 Task: Create Card Bug Report Triage in Board Content Creation to Workspace Community Management. Create Card Joint Venture Review in Board Marketing Automation to Workspace Community Management. Create Card Support Ticket Resolution in Board Market Analysis and Opportunity Identification to Workspace Community Management
Action: Mouse moved to (140, 62)
Screenshot: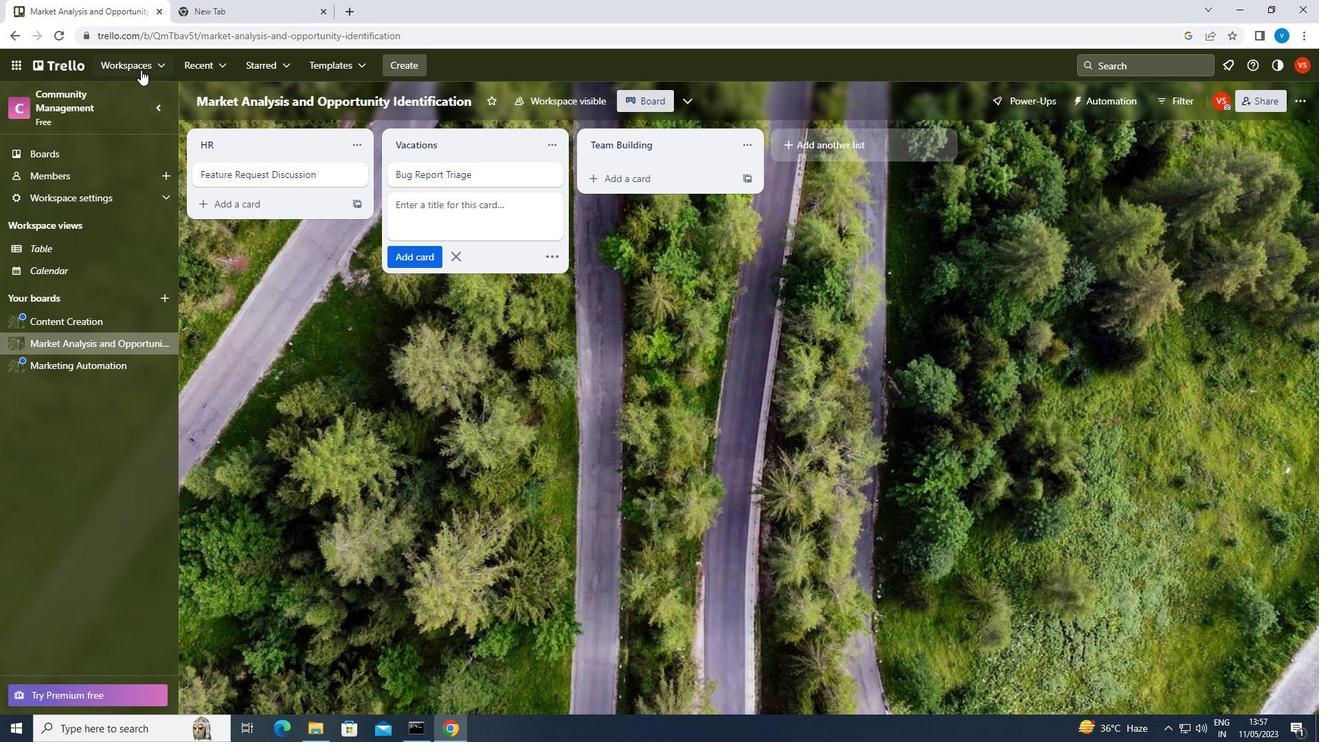 
Action: Mouse pressed left at (140, 62)
Screenshot: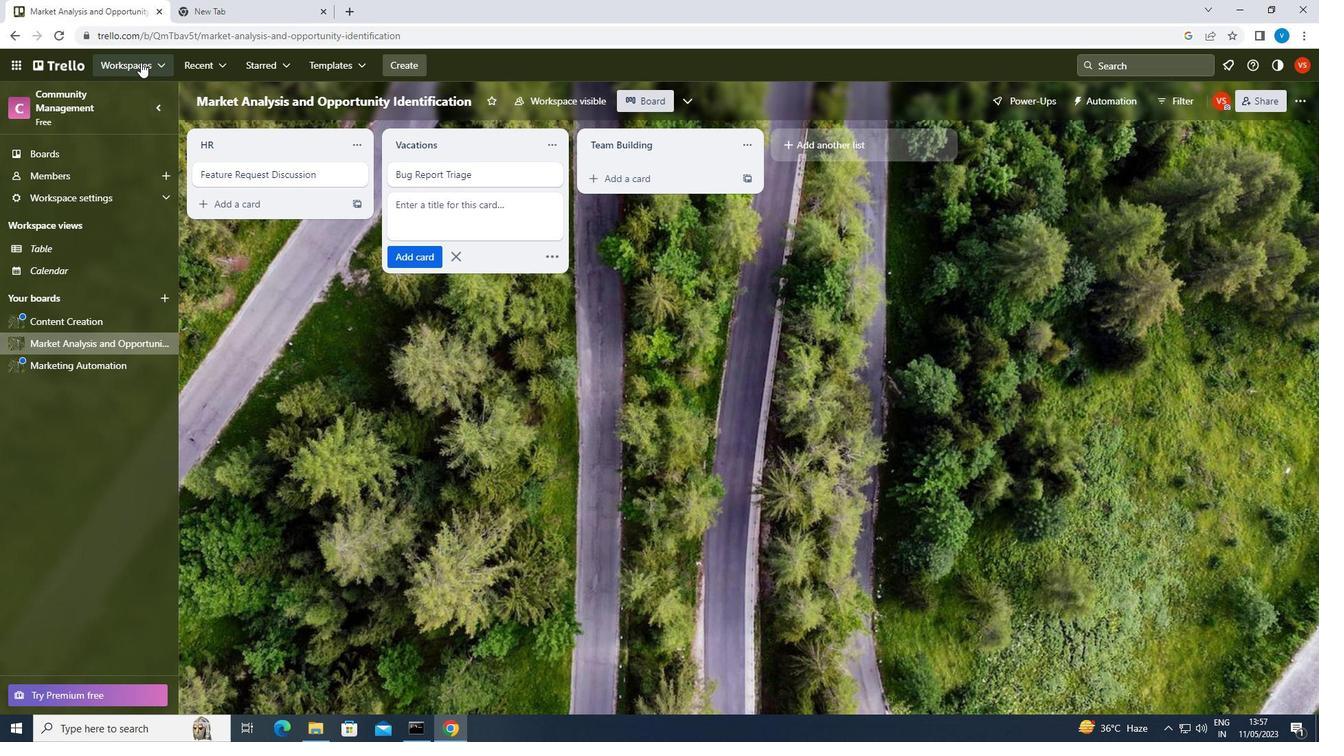 
Action: Mouse moved to (190, 325)
Screenshot: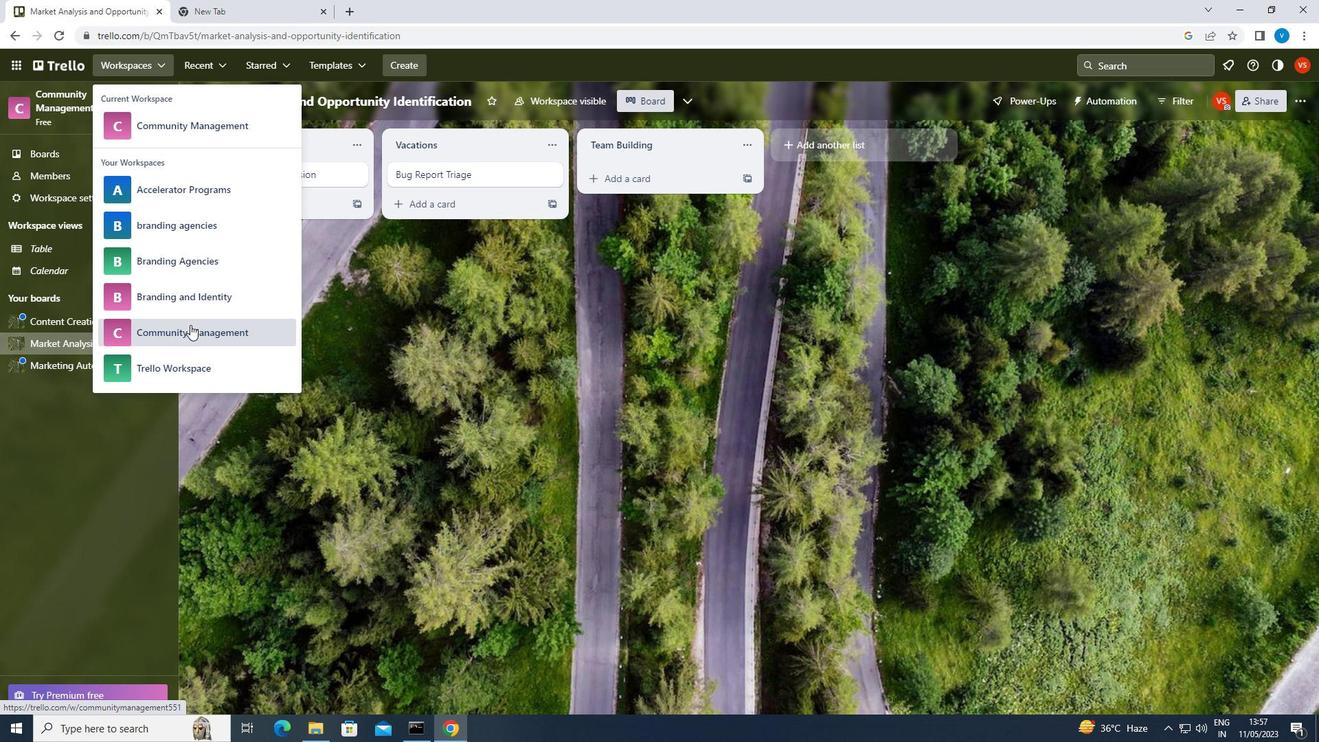 
Action: Mouse pressed left at (190, 325)
Screenshot: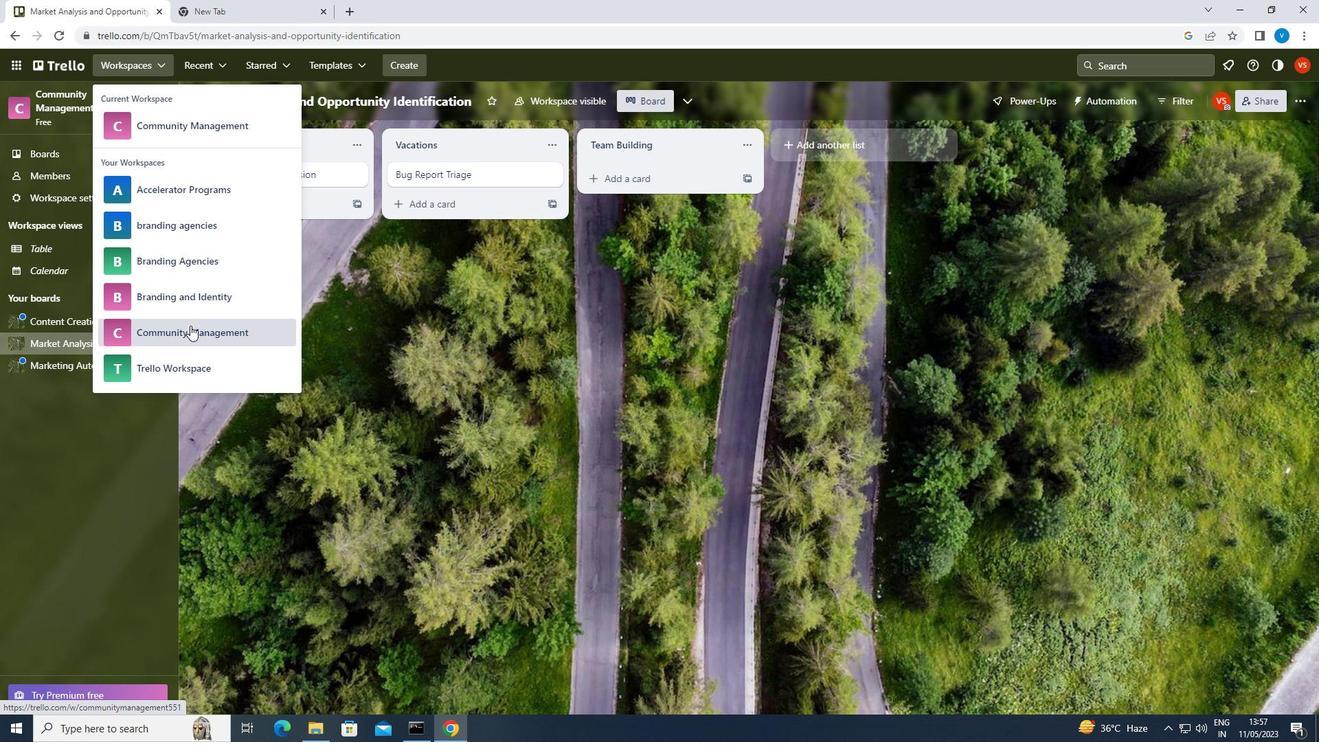 
Action: Mouse moved to (983, 558)
Screenshot: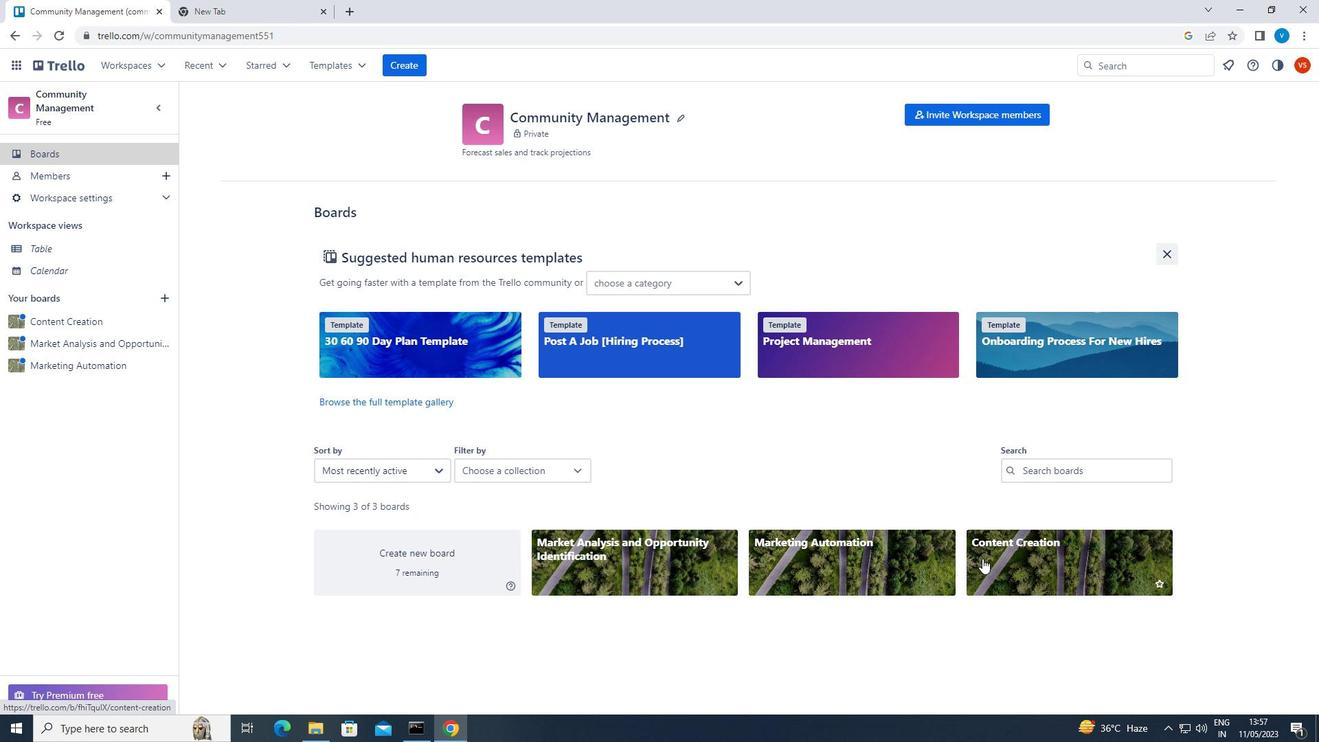 
Action: Mouse pressed left at (983, 558)
Screenshot: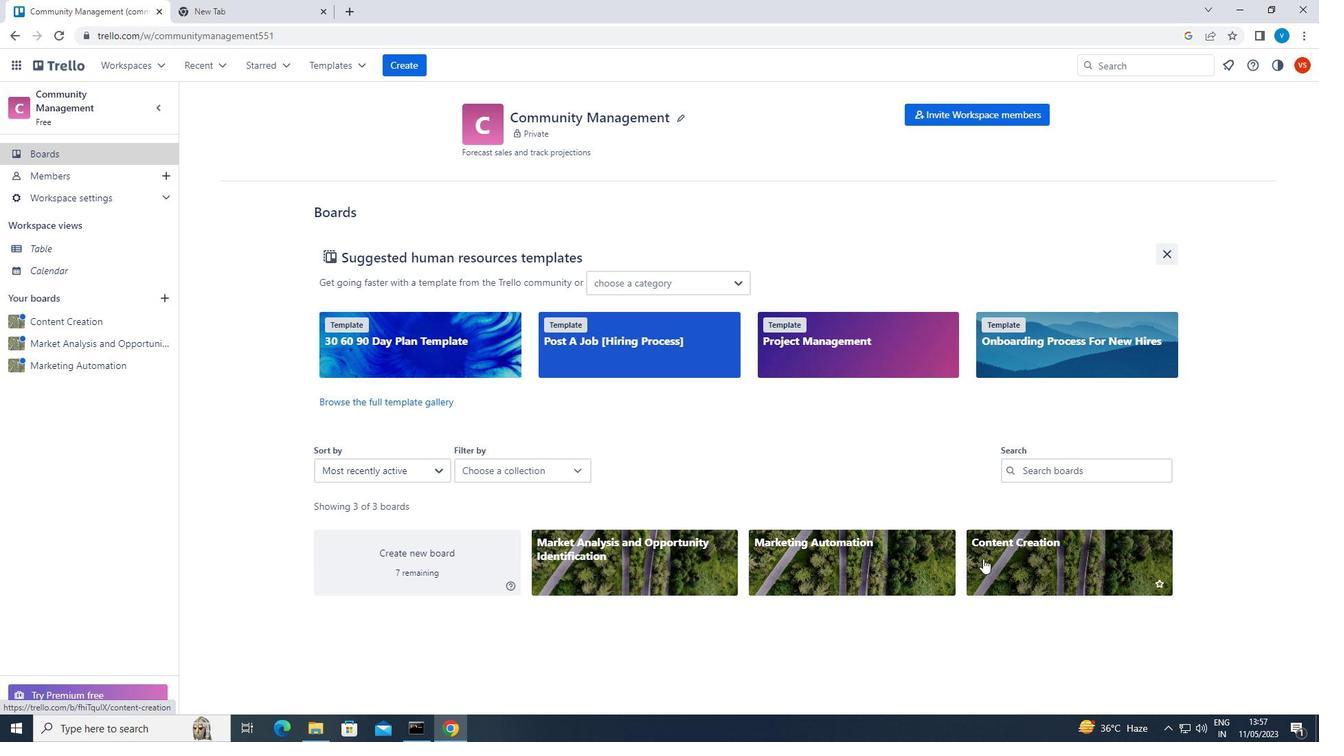 
Action: Mouse moved to (604, 179)
Screenshot: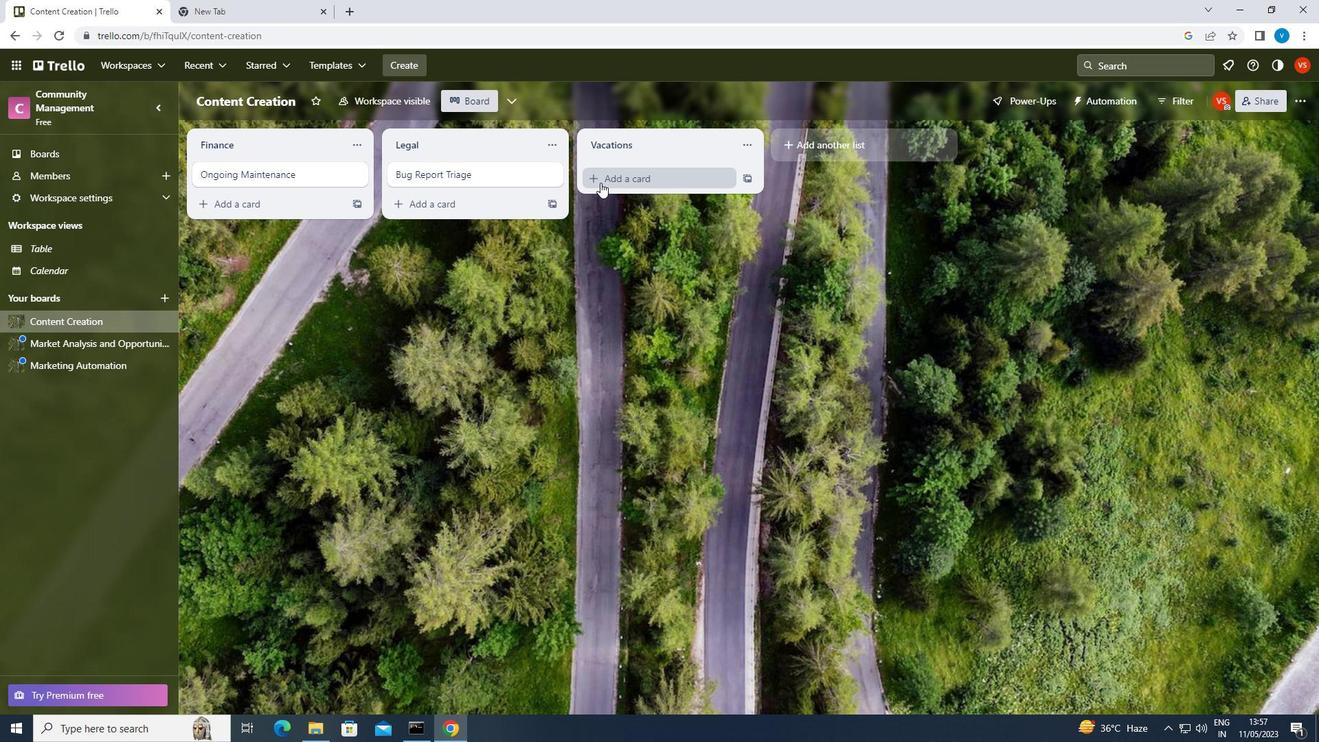 
Action: Mouse pressed left at (604, 179)
Screenshot: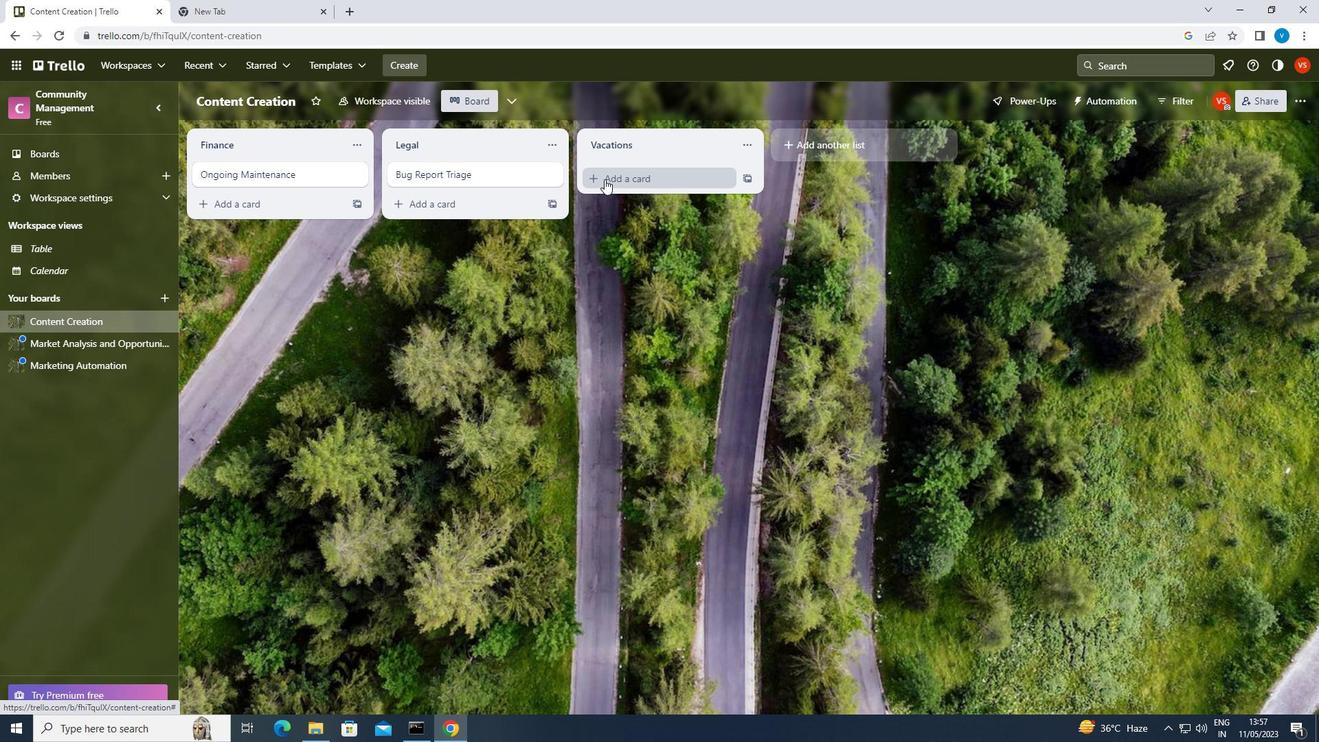 
Action: Key pressed <Key.shift>BUG<Key.space><Key.shift>REPORT<Key.space><Key.shift><Key.shift><Key.shift>TRIAGE<Key.enter>
Screenshot: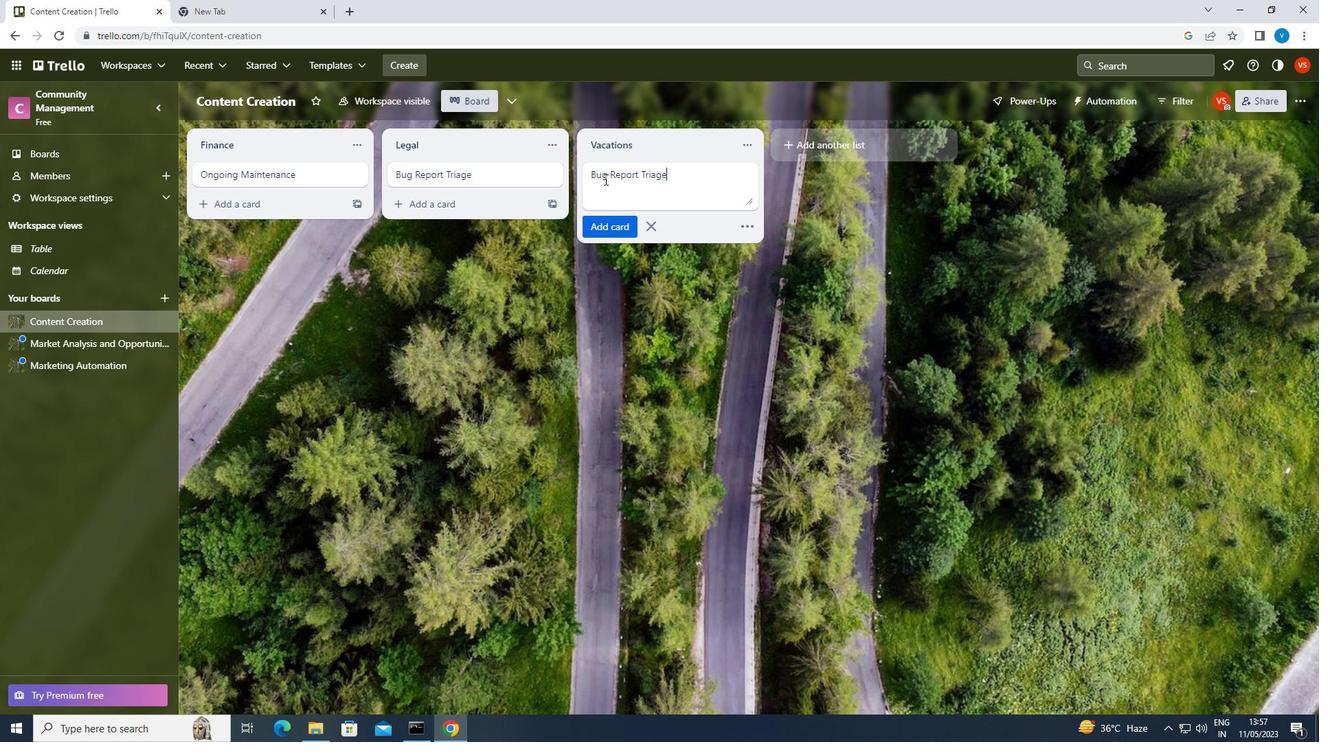 
Action: Mouse moved to (137, 65)
Screenshot: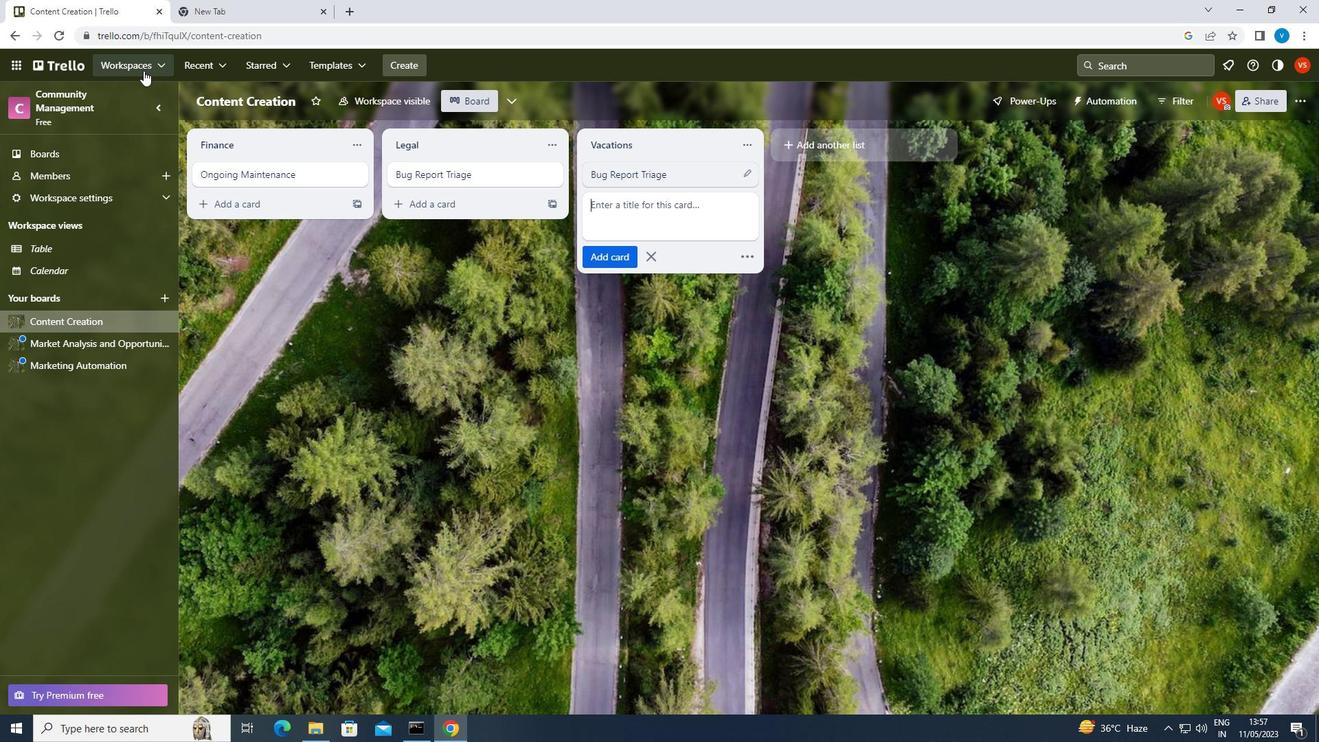 
Action: Mouse pressed left at (137, 65)
Screenshot: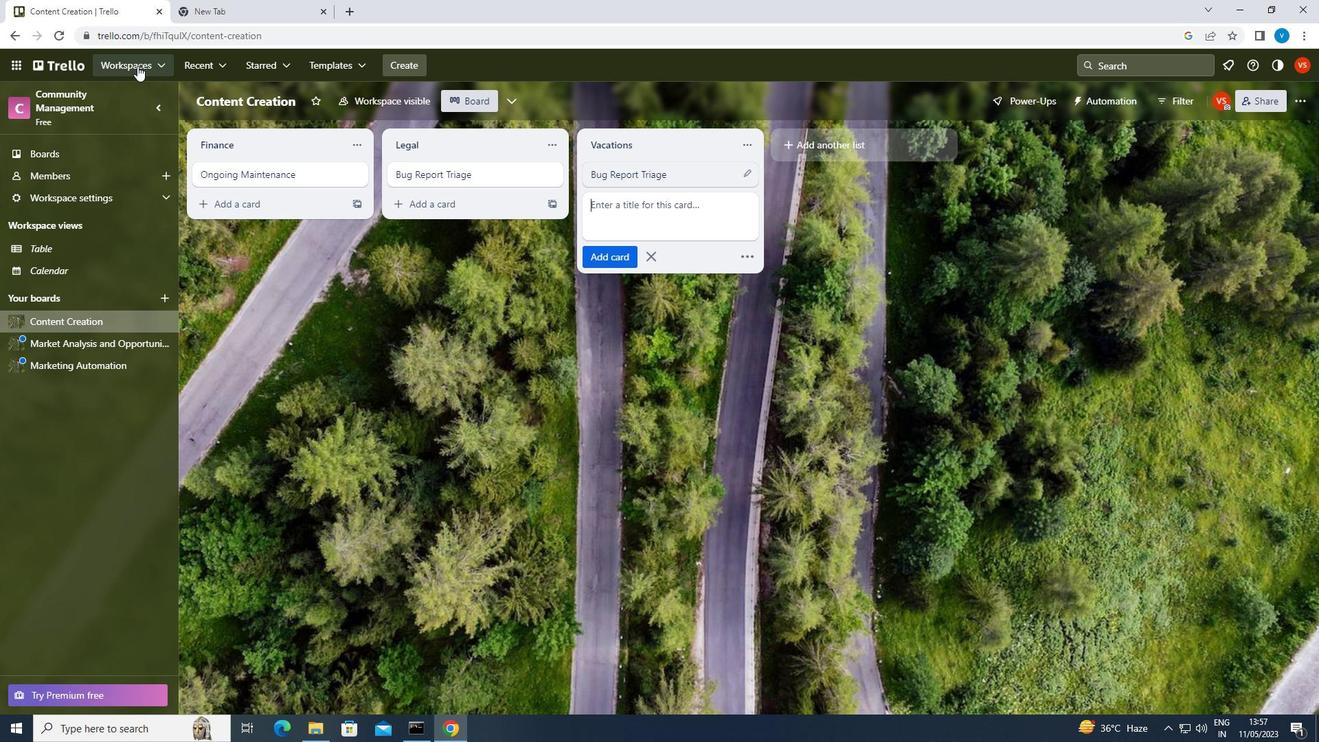 
Action: Mouse moved to (186, 326)
Screenshot: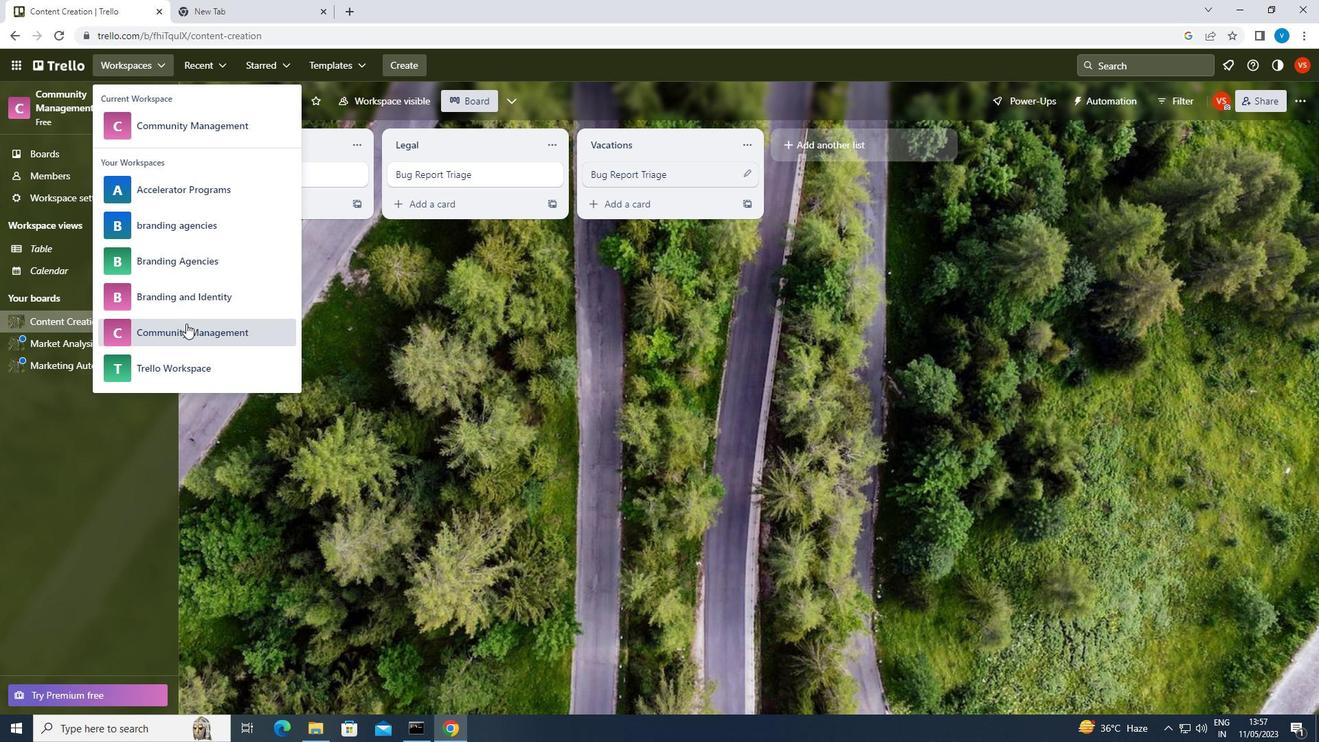
Action: Mouse pressed left at (186, 326)
Screenshot: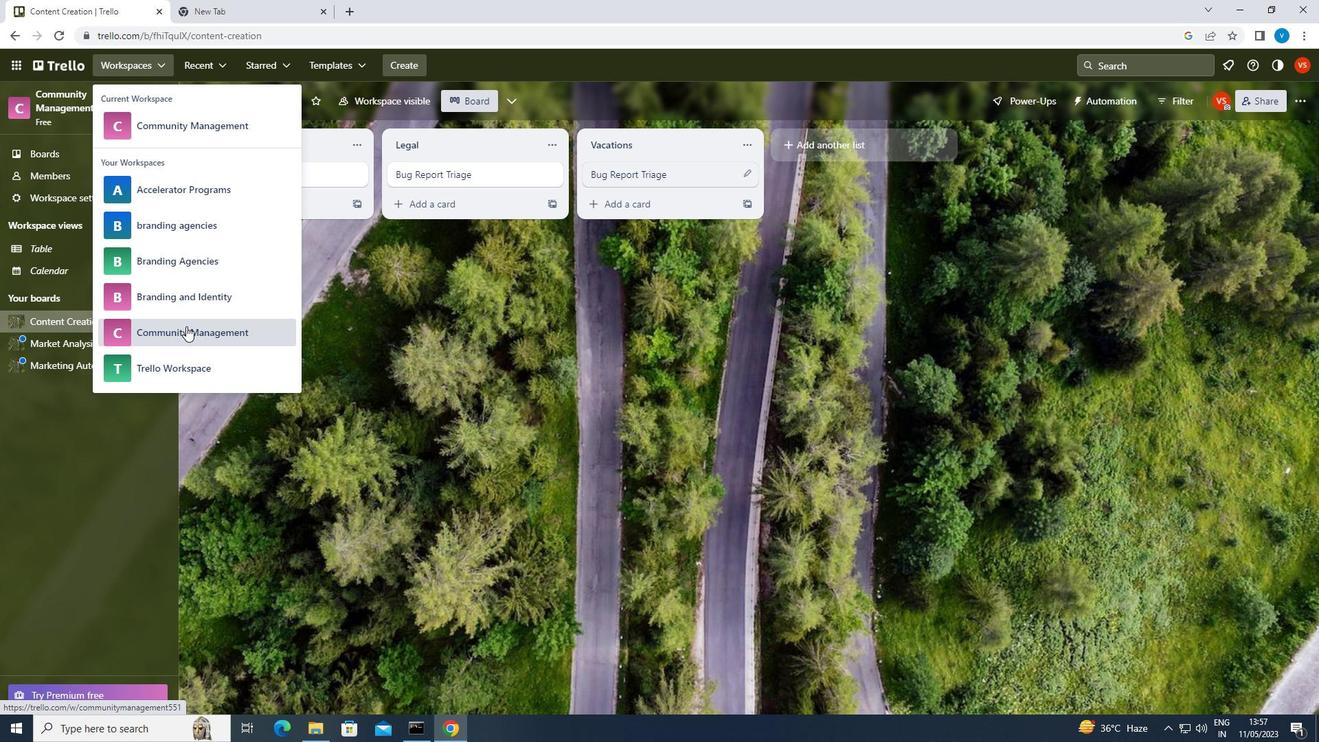 
Action: Mouse moved to (984, 557)
Screenshot: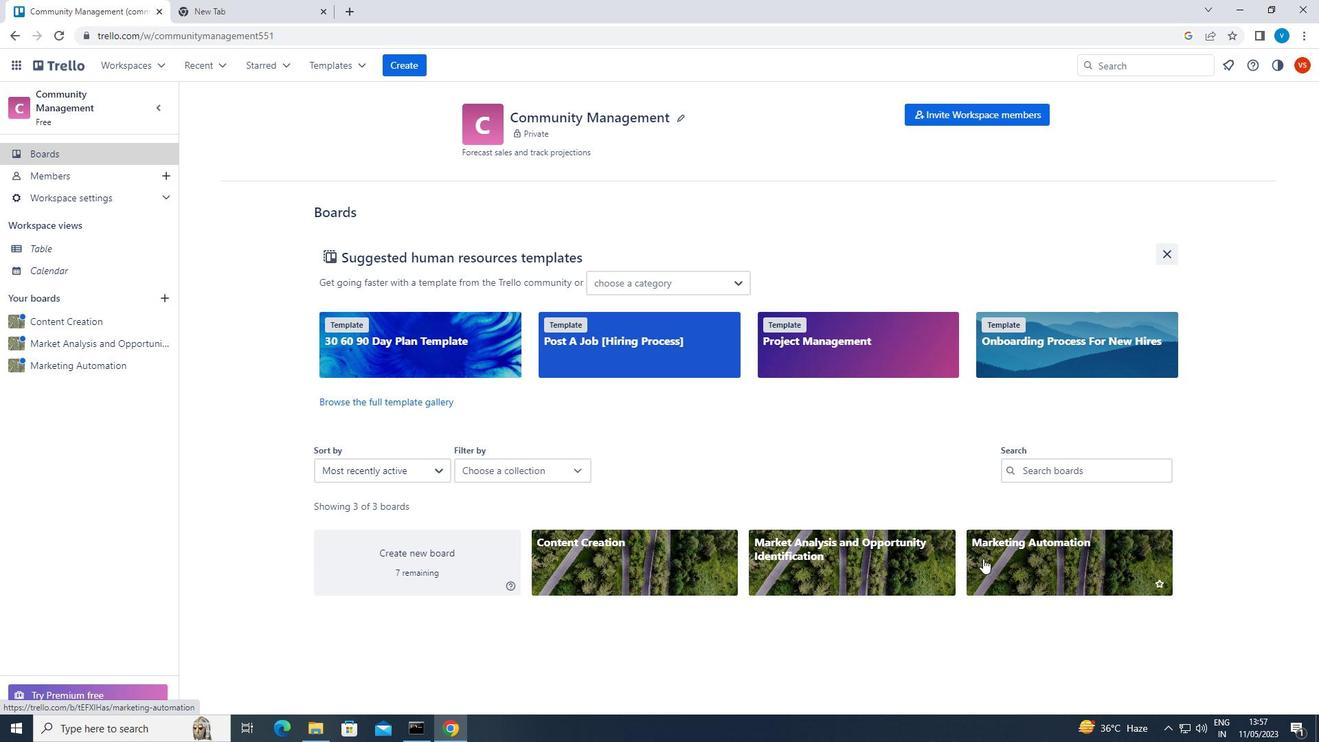 
Action: Mouse pressed left at (984, 557)
Screenshot: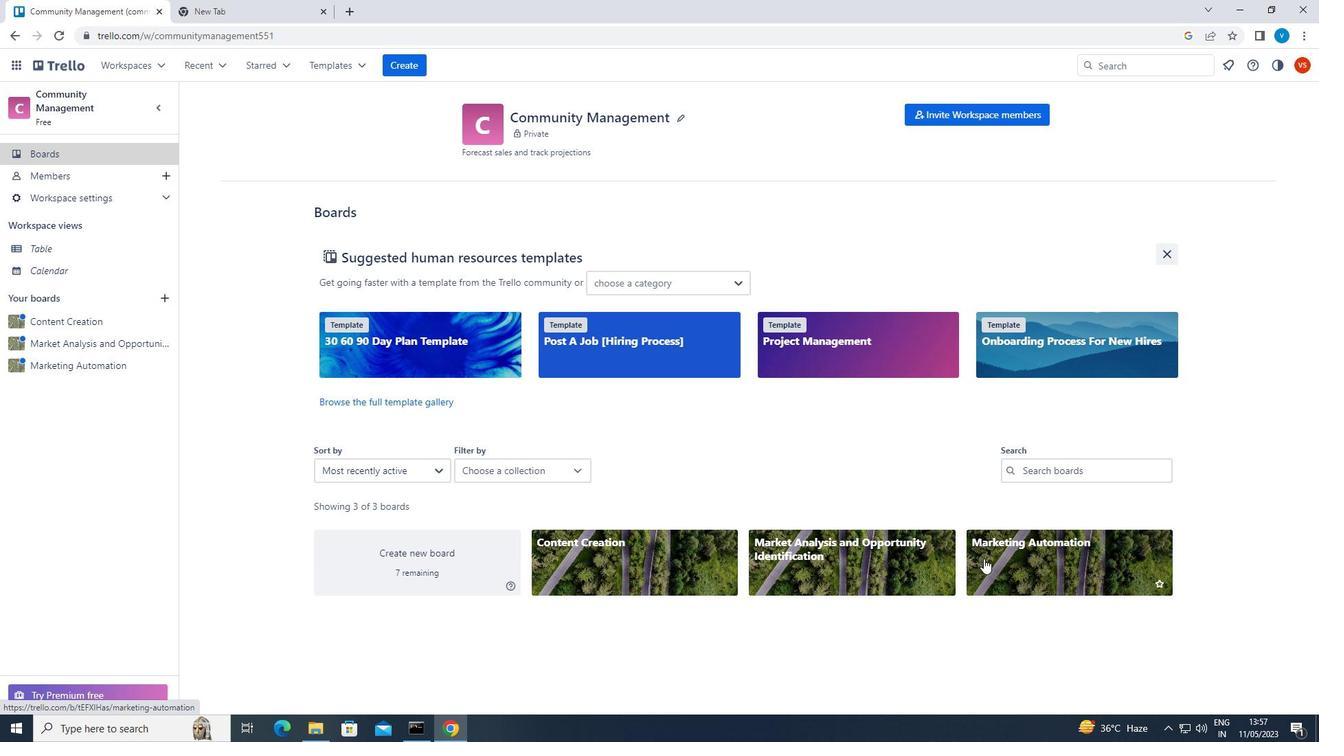 
Action: Mouse moved to (637, 174)
Screenshot: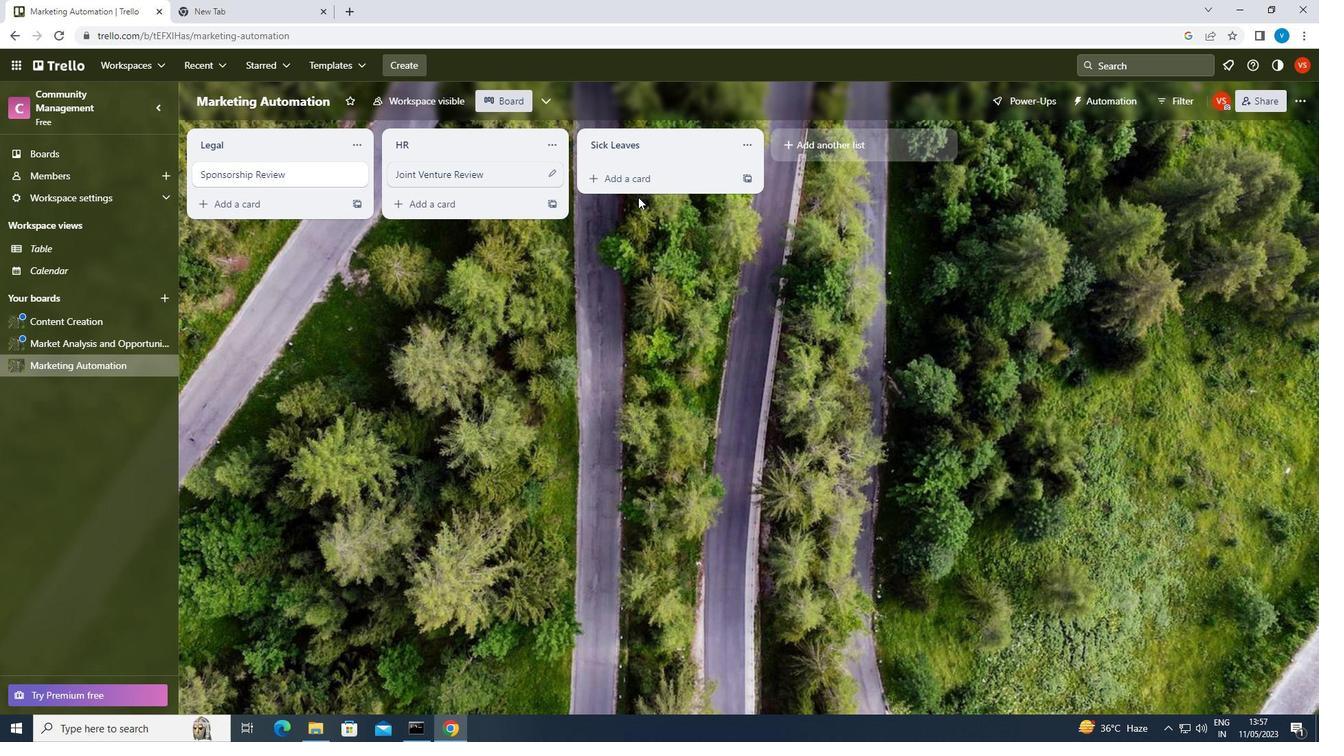
Action: Mouse pressed left at (637, 174)
Screenshot: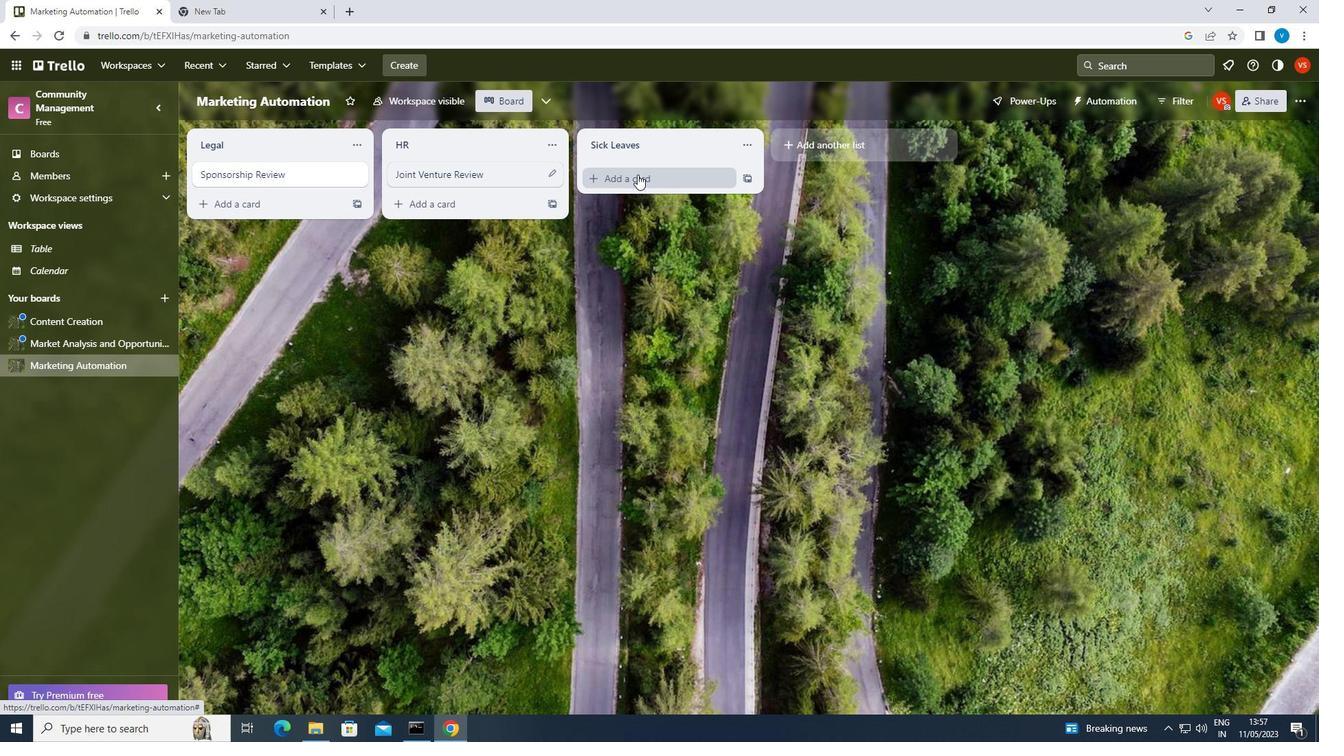 
Action: Key pressed <Key.shift>JOINT<Key.space><Key.shift>VENTURE<Key.space><Key.shift>REVIEW
Screenshot: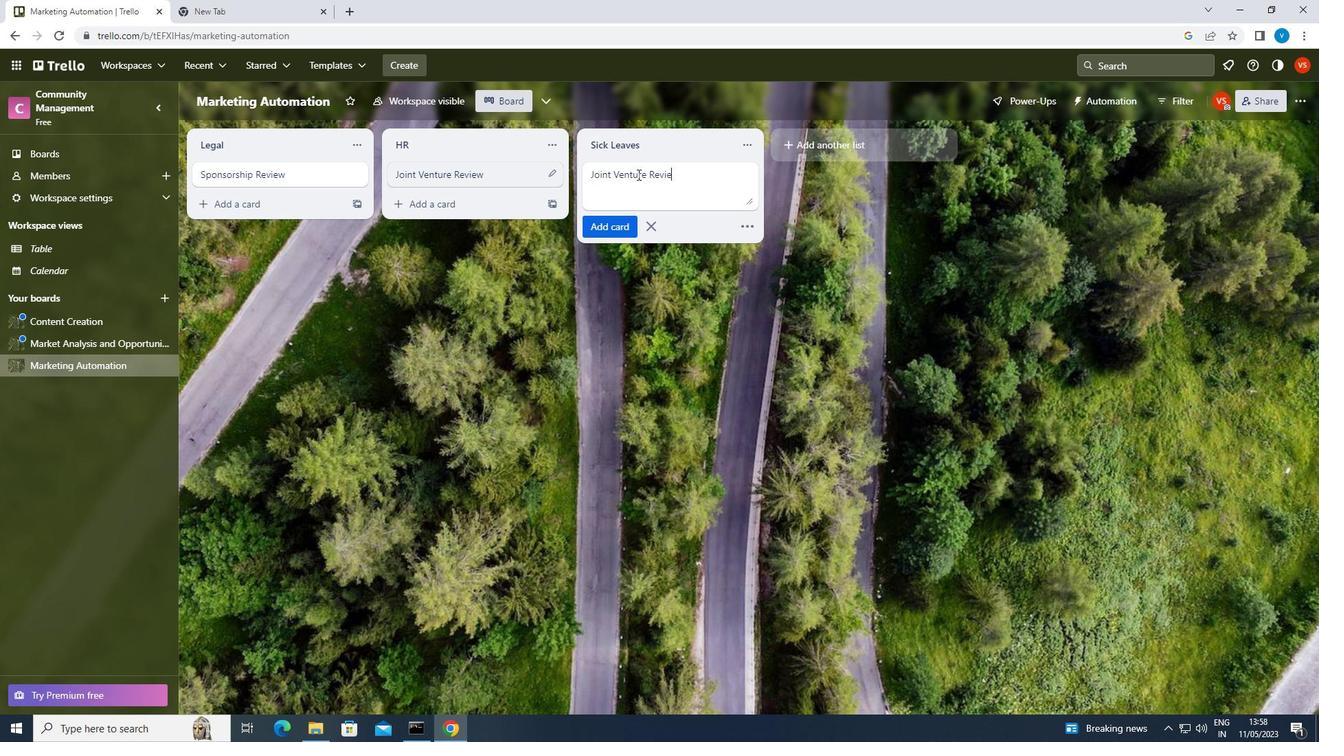 
Action: Mouse moved to (629, 179)
Screenshot: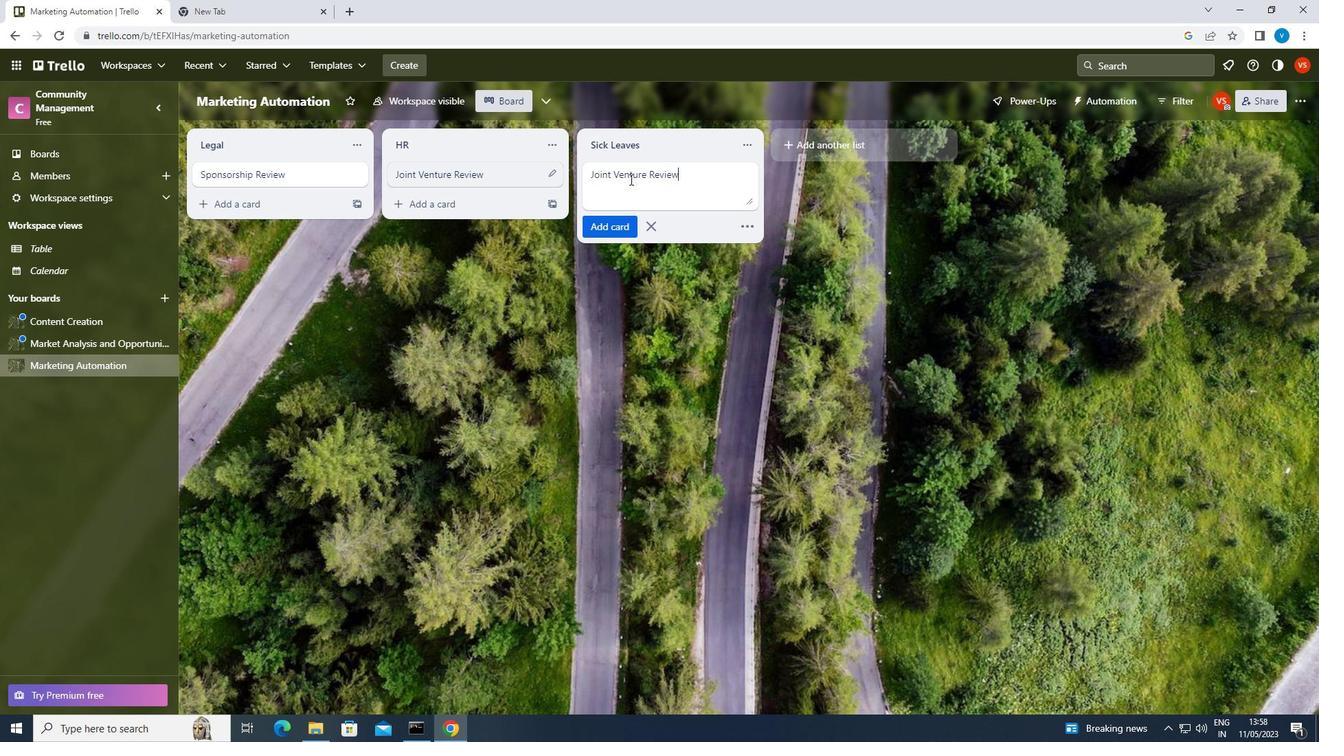 
Action: Key pressed <Key.enter>
Screenshot: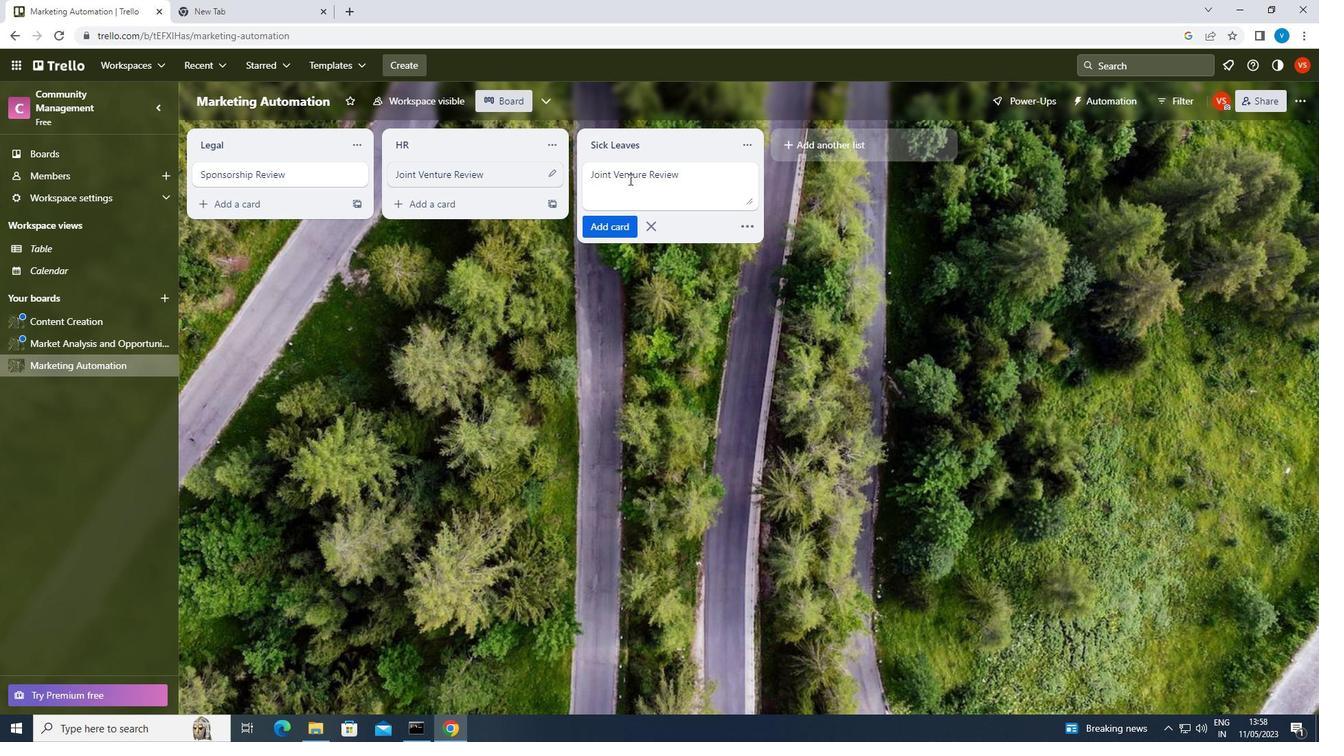 
Action: Mouse moved to (102, 62)
Screenshot: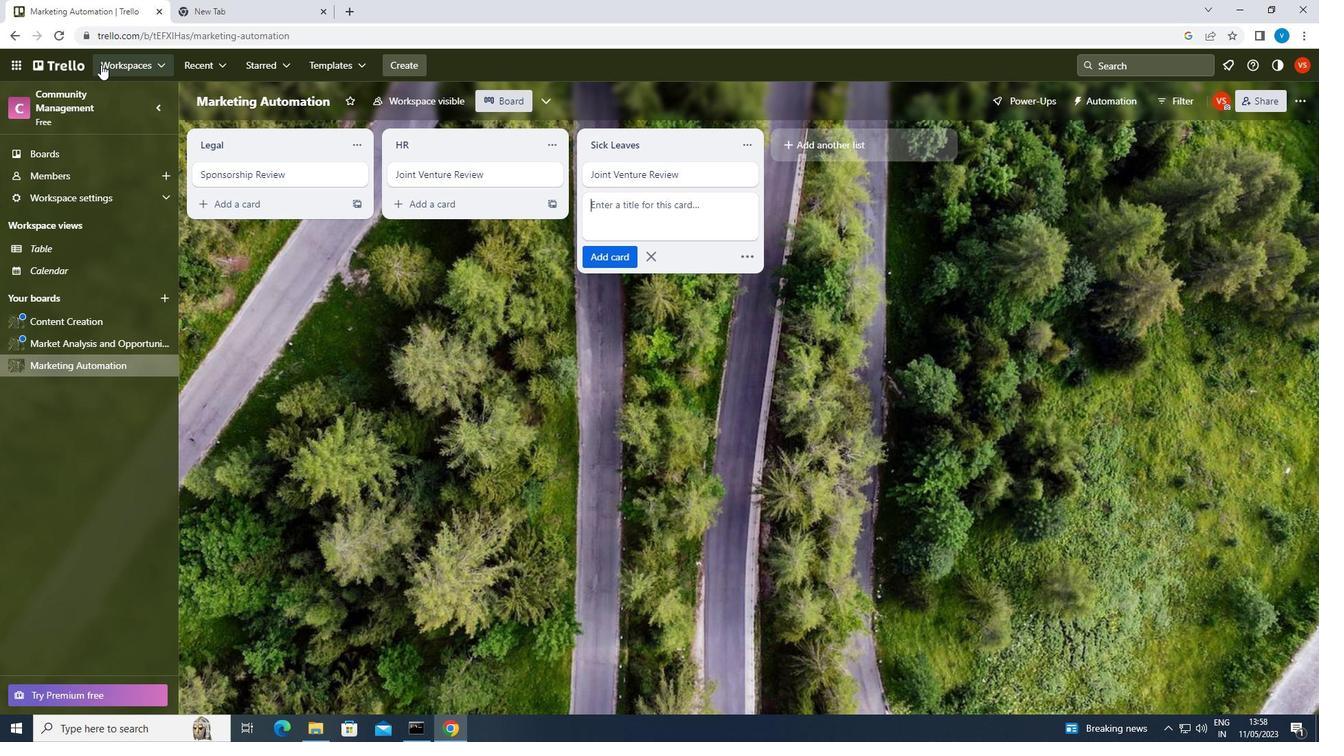 
Action: Mouse pressed left at (102, 62)
Screenshot: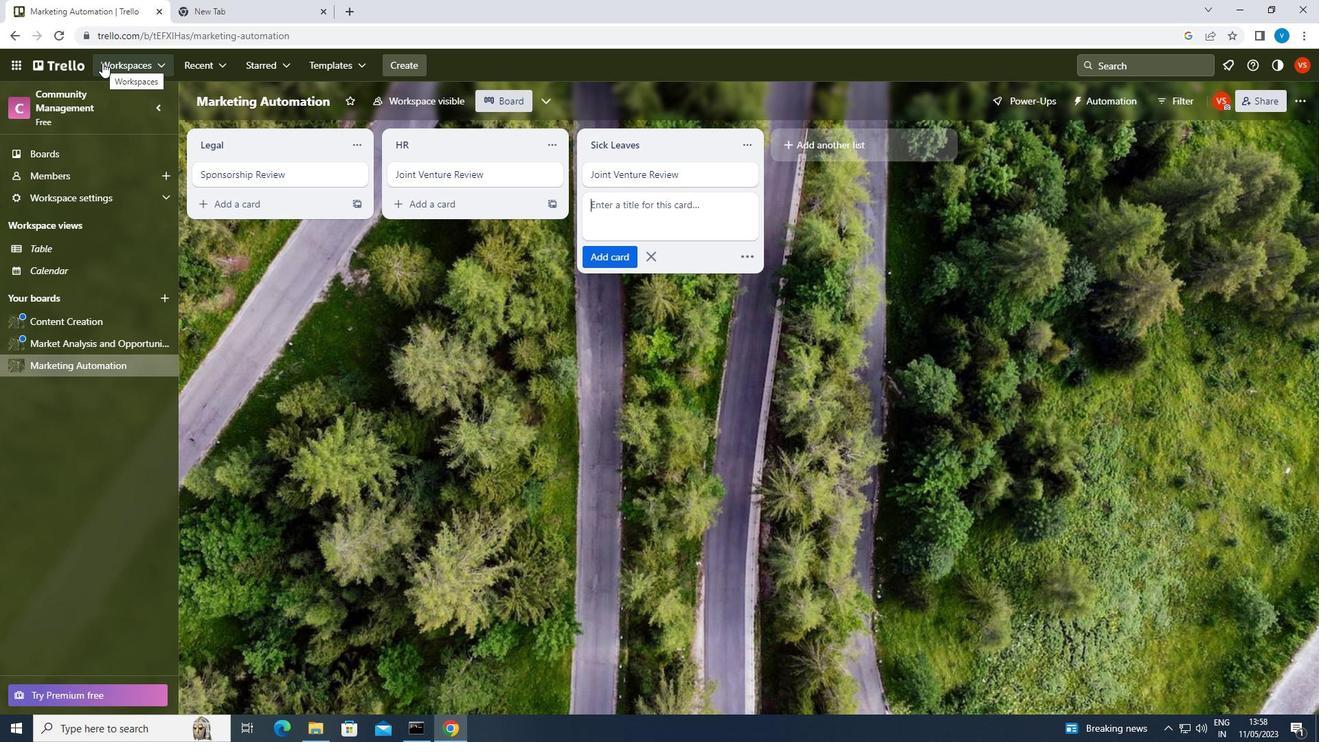 
Action: Mouse moved to (224, 327)
Screenshot: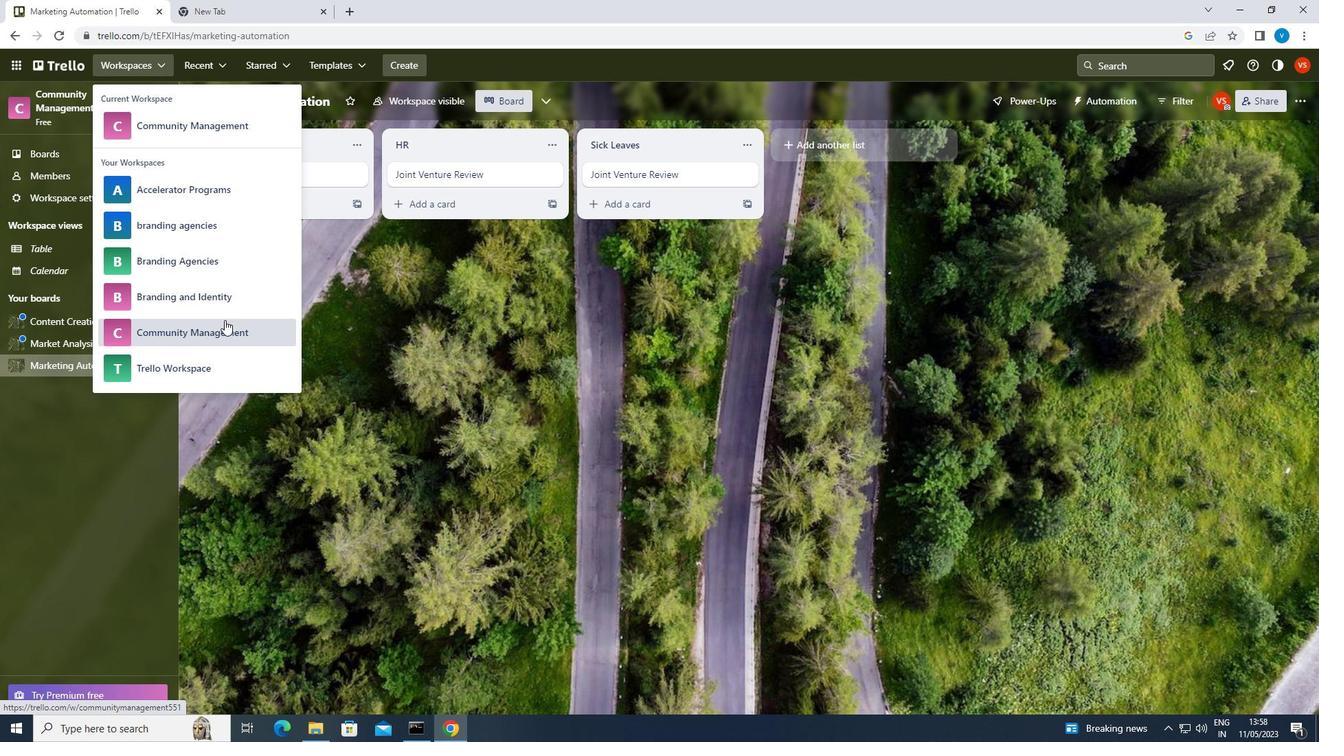 
Action: Mouse pressed left at (224, 327)
Screenshot: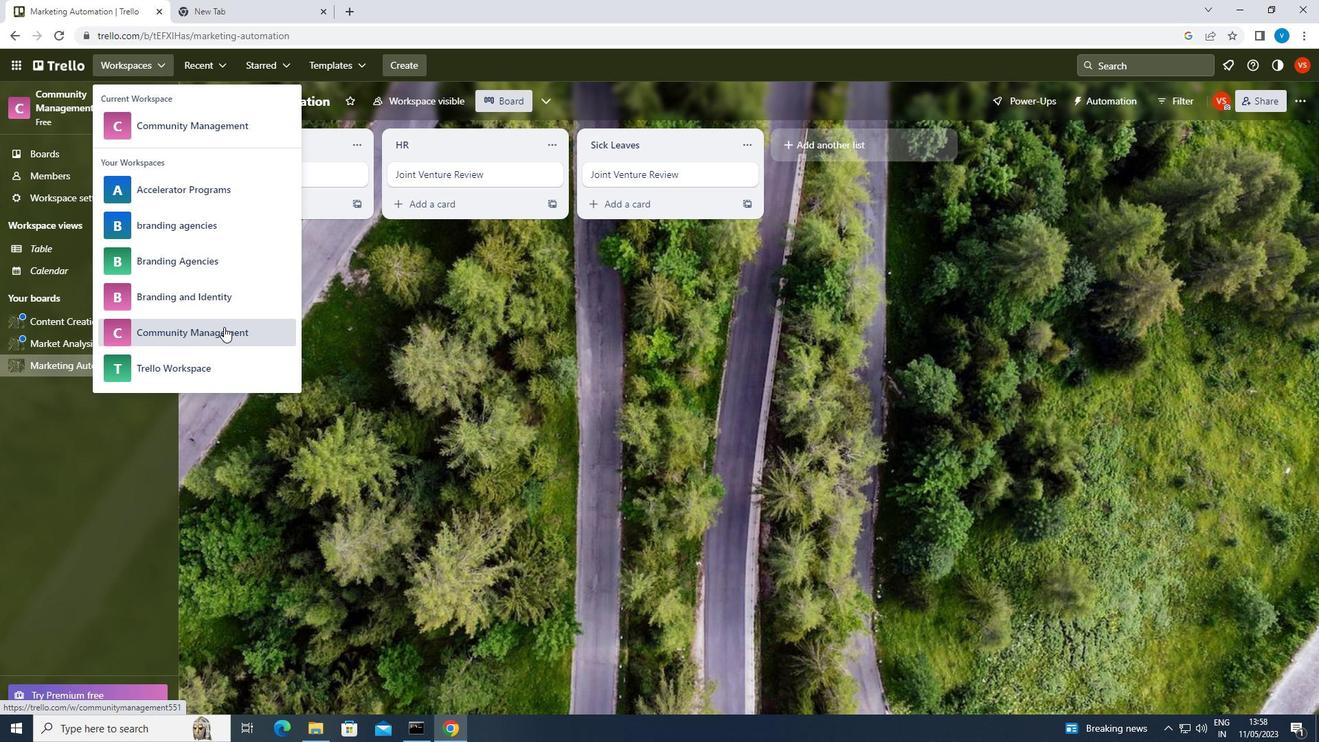 
Action: Mouse moved to (1007, 560)
Screenshot: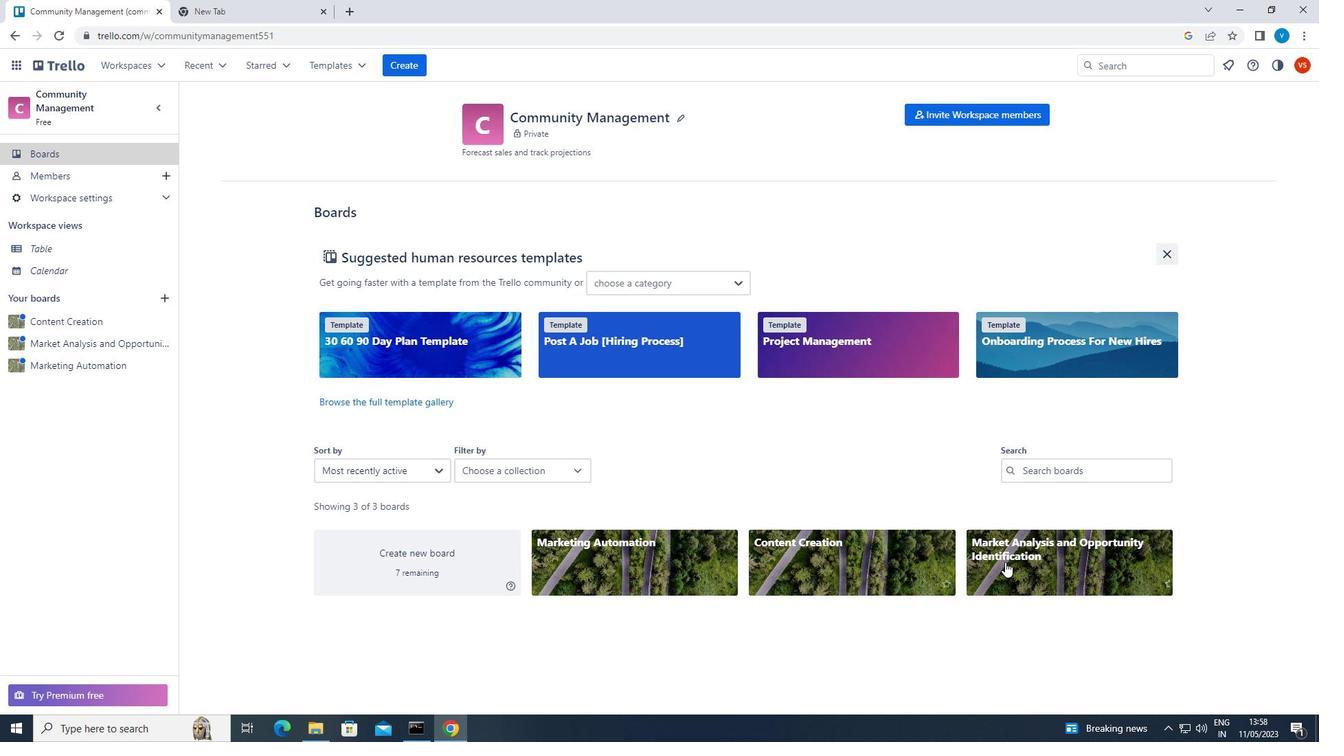 
Action: Mouse pressed left at (1007, 560)
Screenshot: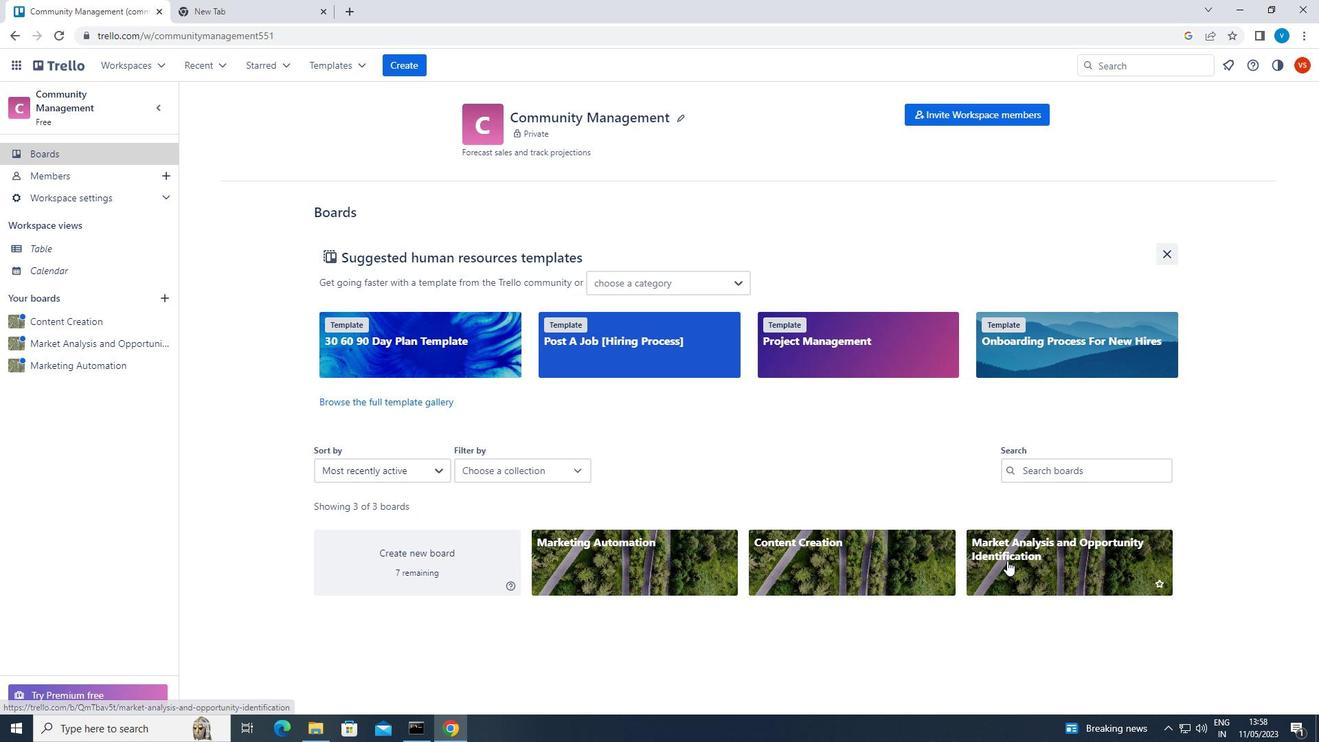 
Action: Mouse moved to (617, 184)
Screenshot: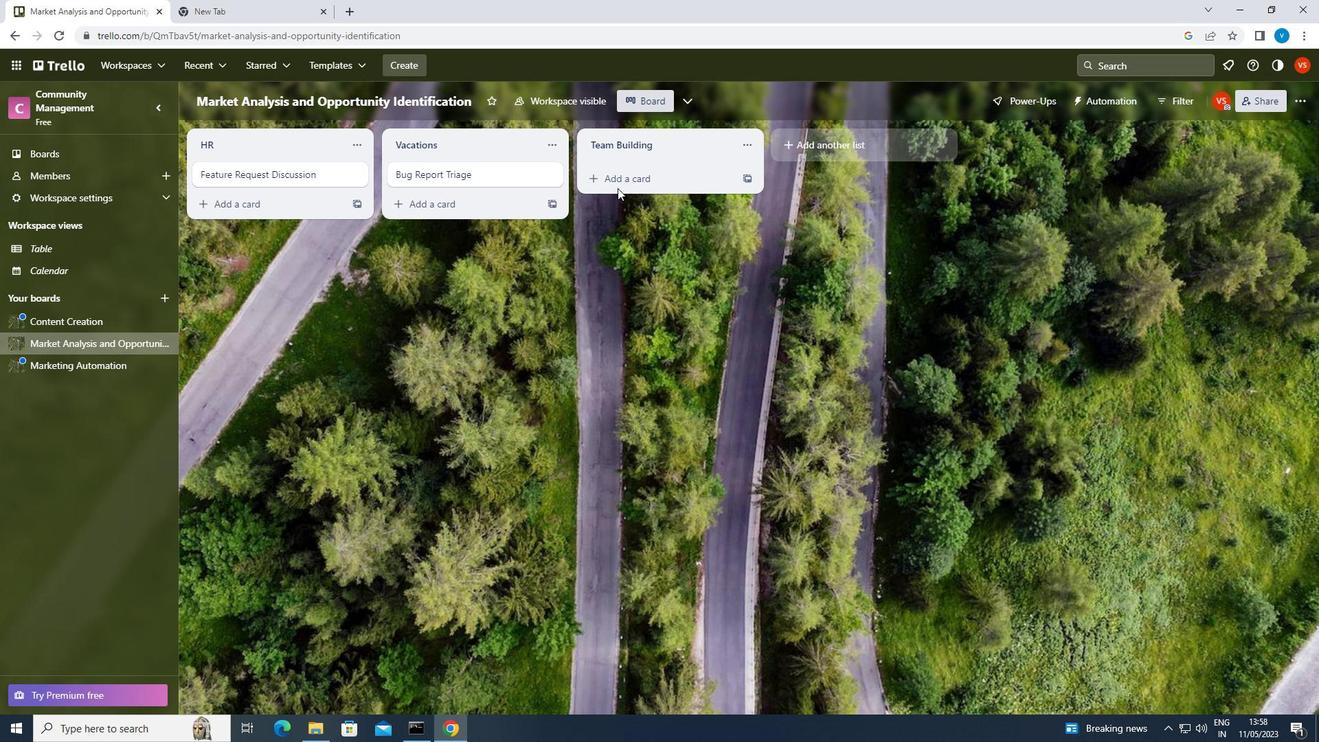 
Action: Mouse pressed left at (617, 184)
Screenshot: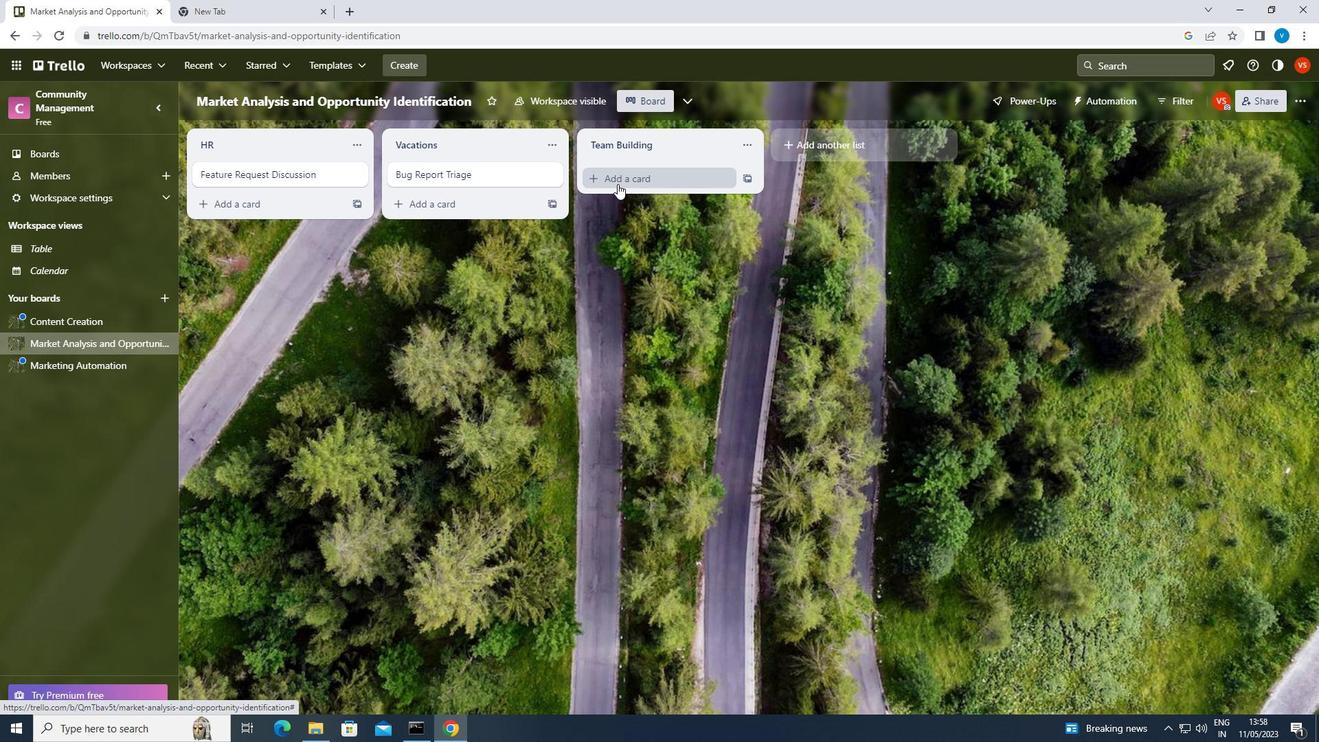 
Action: Key pressed <Key.shift><Key.shift><Key.shift><Key.shift><Key.shift><Key.shift><Key.shift><Key.shift>SUPPORT<Key.space><Key.shift>TICKET<Key.space><Key.shift>RESOLUTION
Screenshot: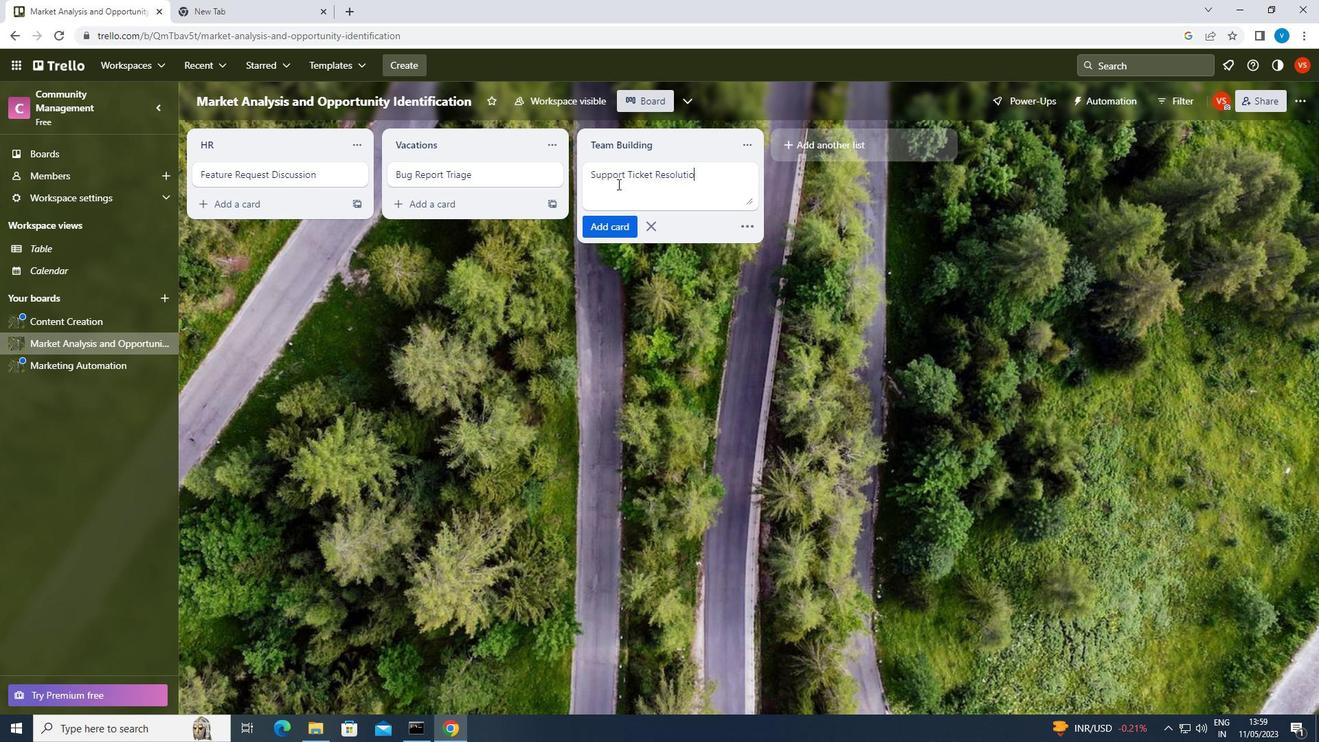 
Action: Mouse moved to (622, 180)
Screenshot: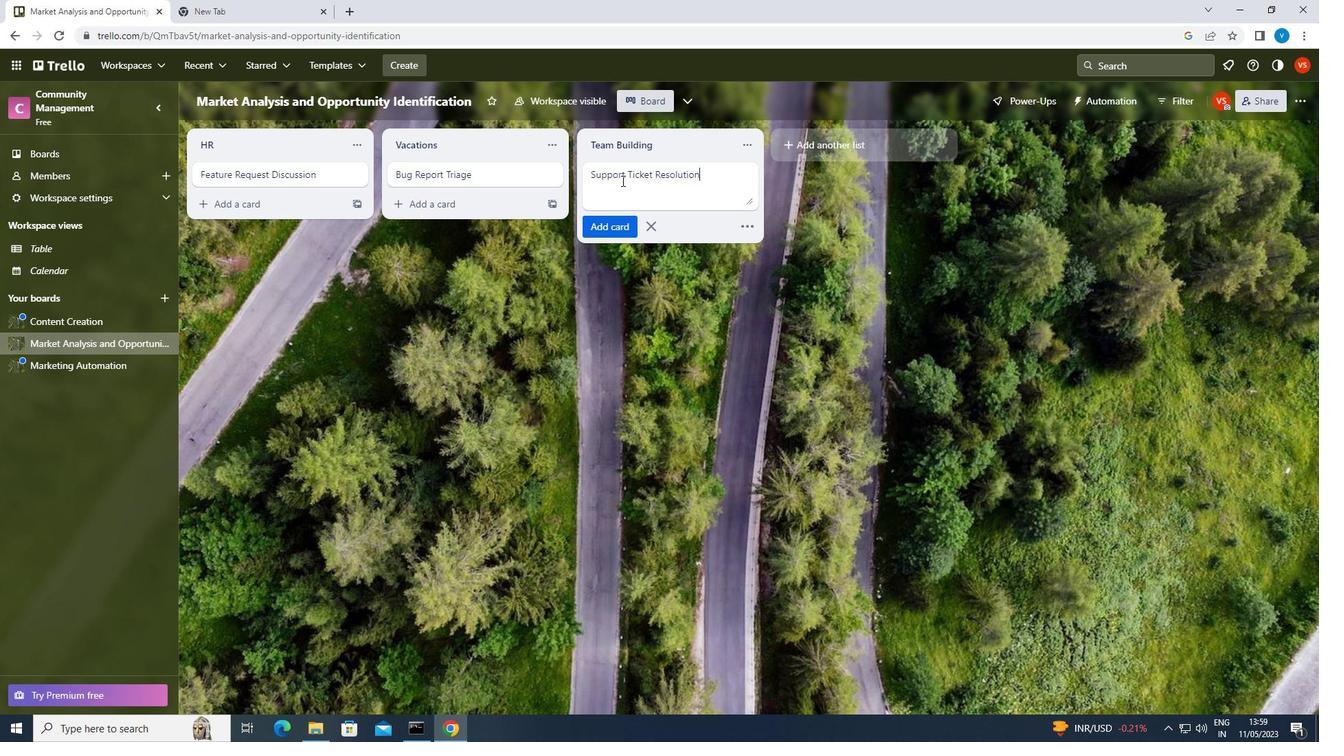 
Action: Key pressed <Key.enter>
Screenshot: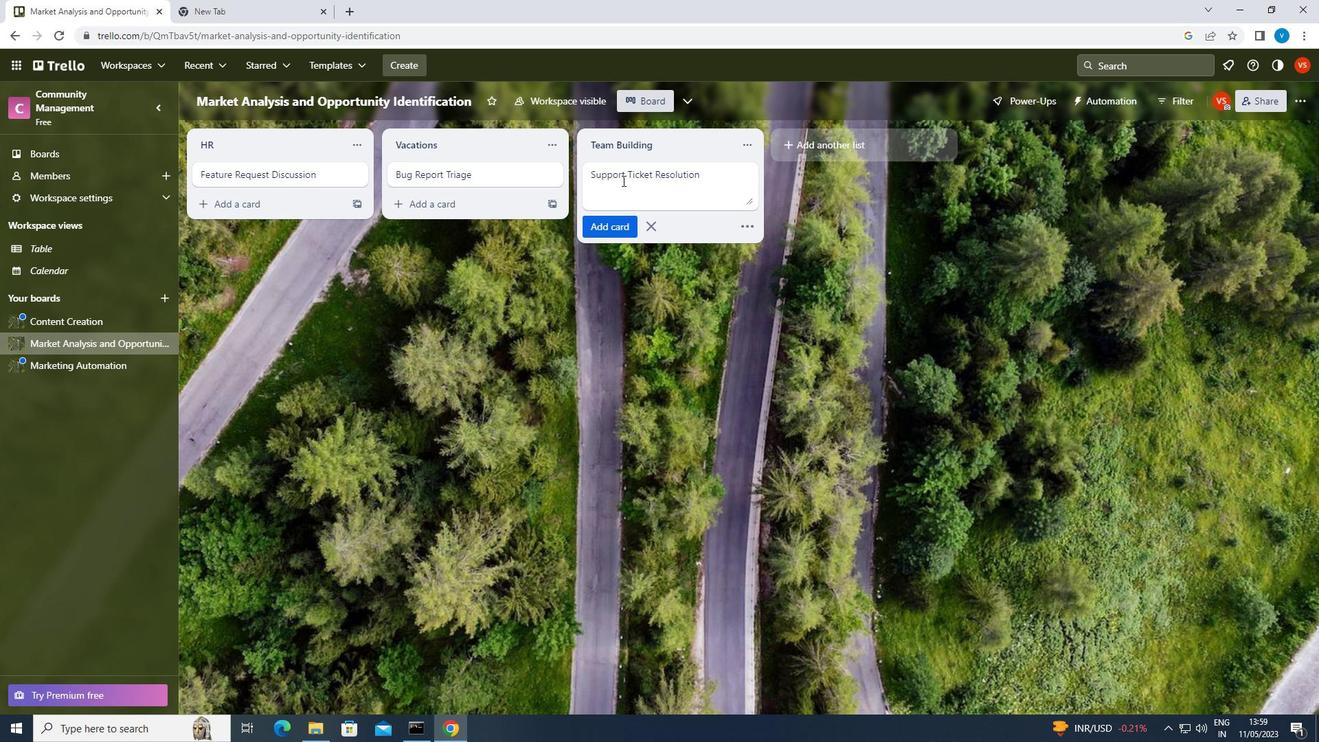 
